 Task: In the  document landing page.docxSelect Headings and apply  'Bold' Select the text and align it to the  'Left'. Select the table and apply  All Borders
Action: Mouse moved to (356, 187)
Screenshot: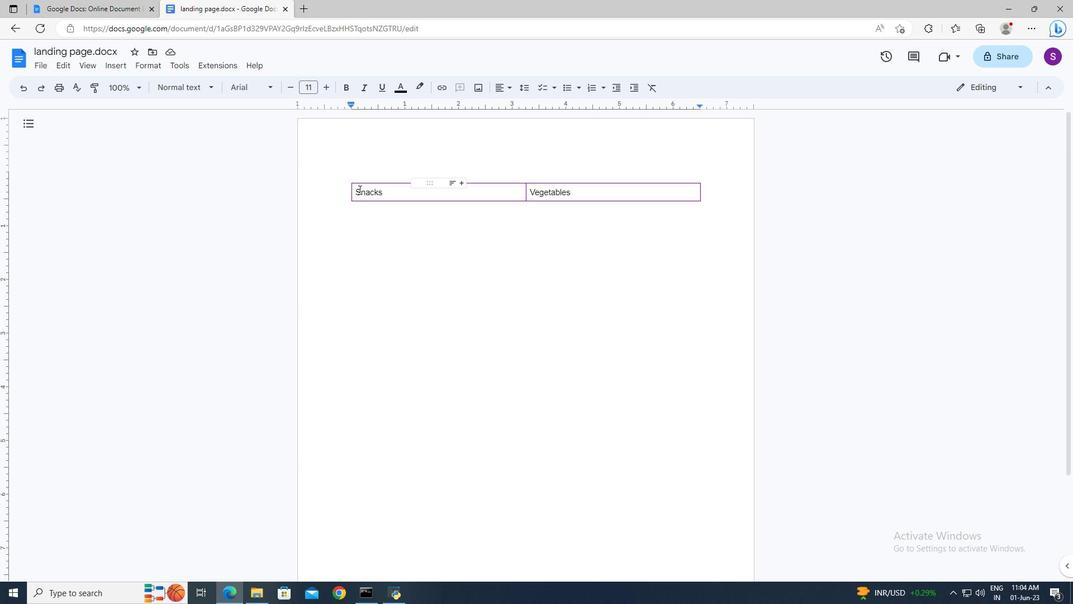
Action: Mouse pressed left at (356, 187)
Screenshot: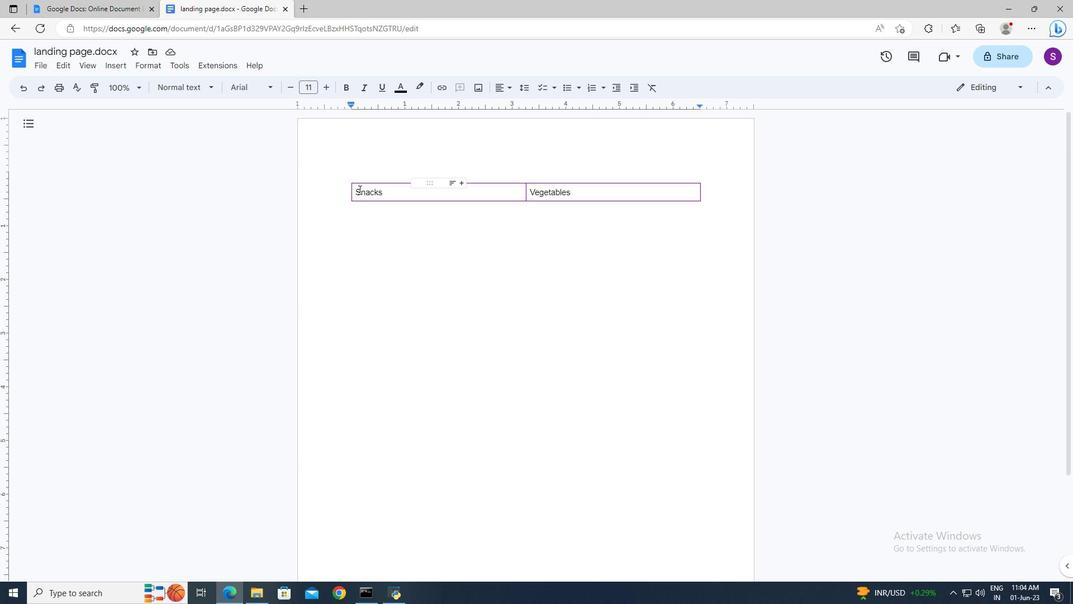 
Action: Key pressed <Key.shift><Key.right><Key.right><Key.right><Key.right>
Screenshot: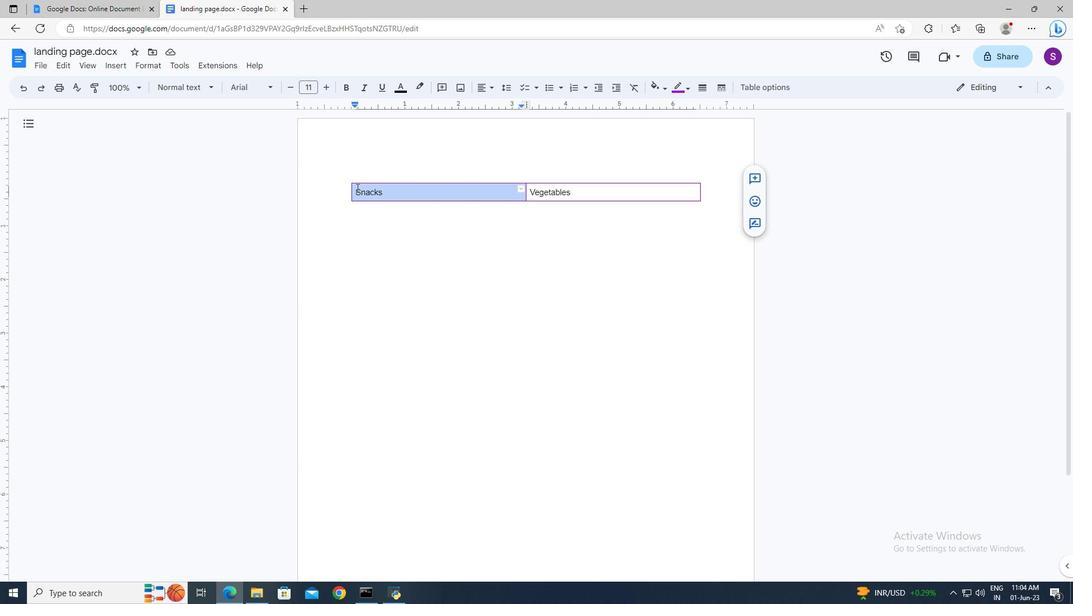 
Action: Mouse moved to (343, 90)
Screenshot: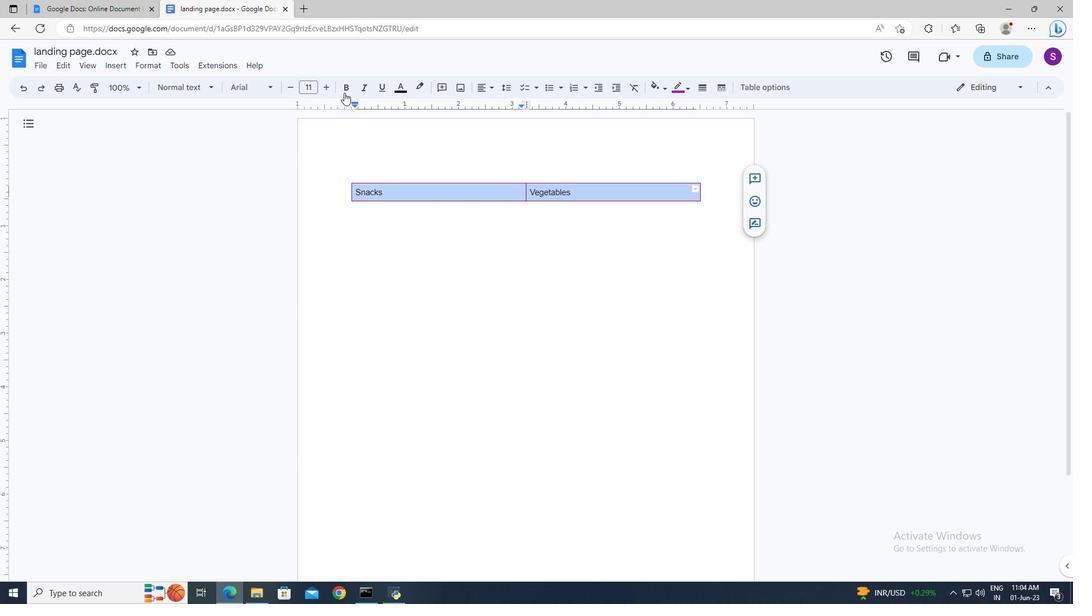
Action: Mouse pressed left at (343, 90)
Screenshot: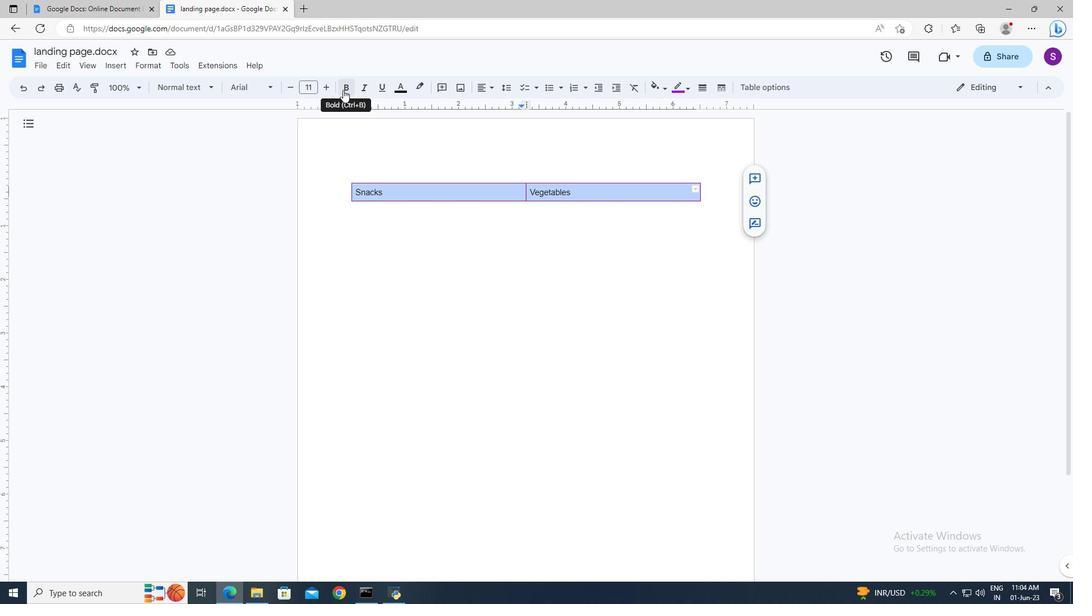 
Action: Mouse moved to (491, 87)
Screenshot: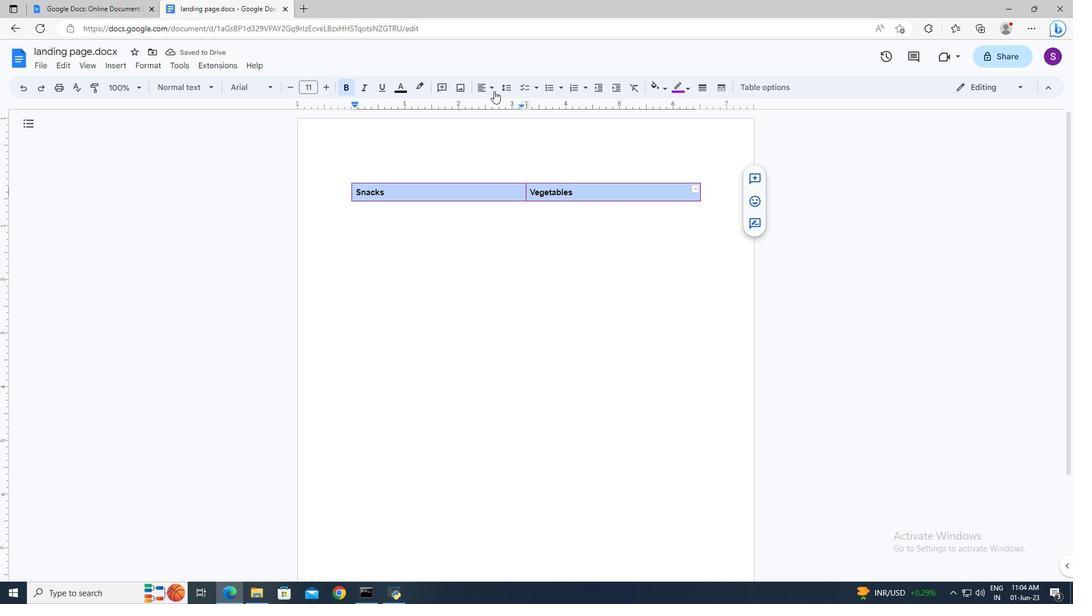 
Action: Mouse pressed left at (491, 87)
Screenshot: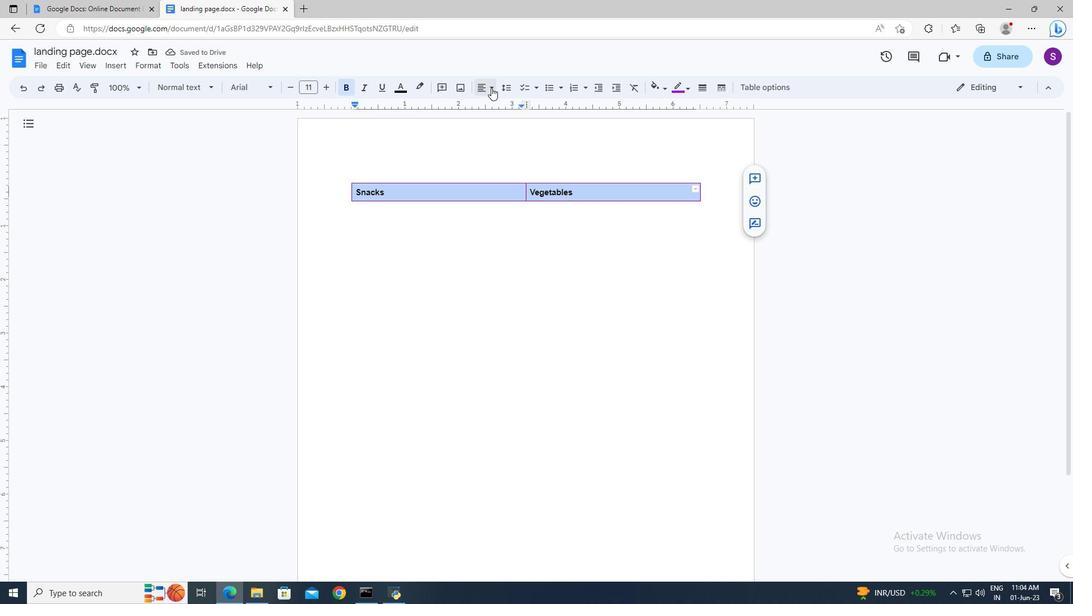 
Action: Mouse moved to (487, 104)
Screenshot: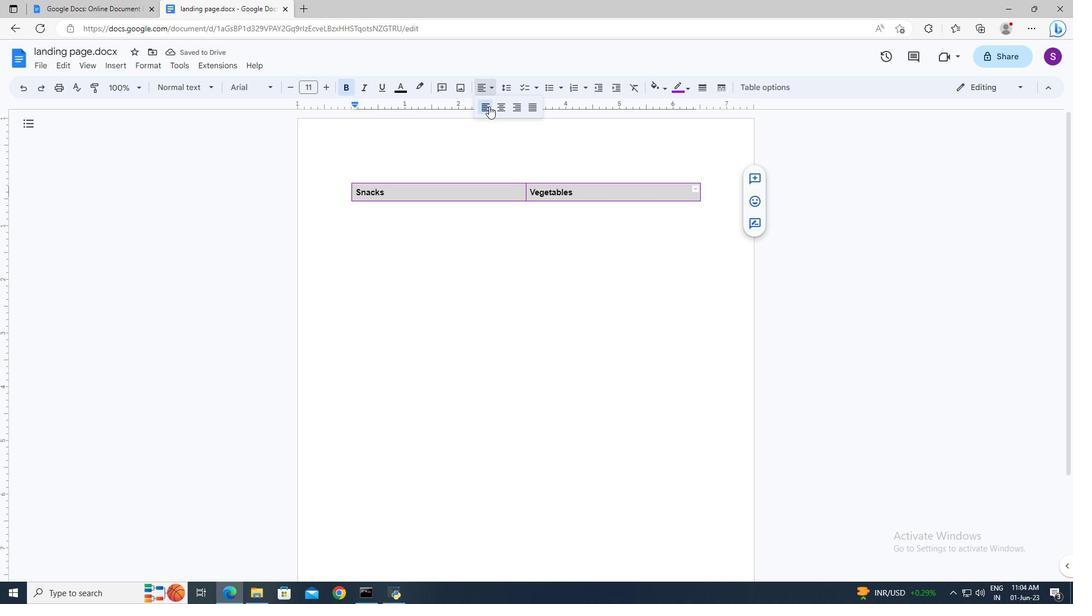 
Action: Mouse pressed left at (487, 104)
Screenshot: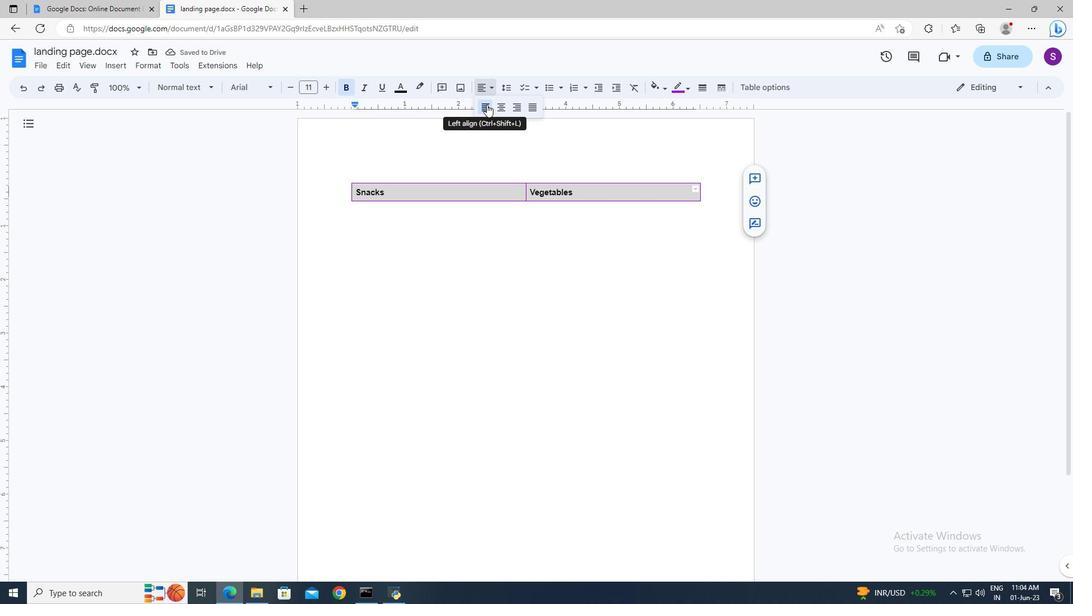 
Action: Mouse moved to (694, 189)
Screenshot: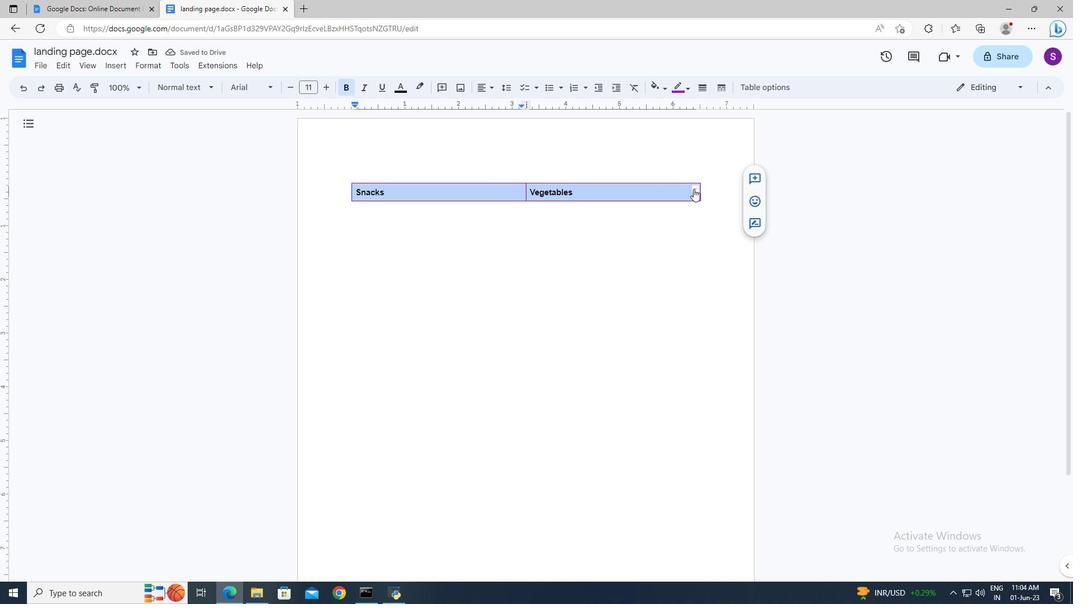 
Action: Mouse pressed right at (694, 189)
Screenshot: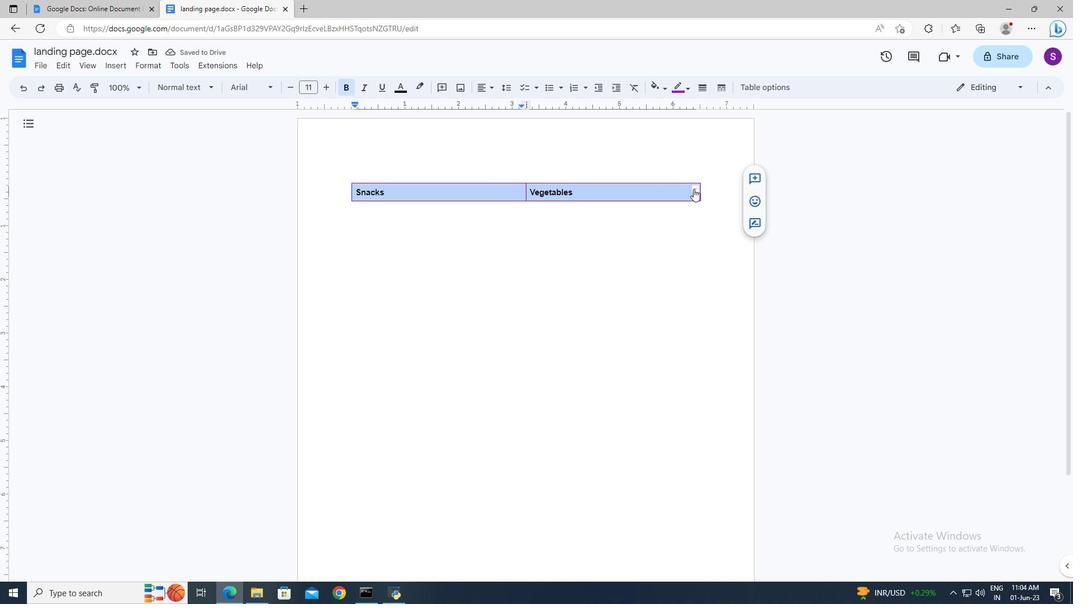 
Action: Mouse moved to (695, 188)
Screenshot: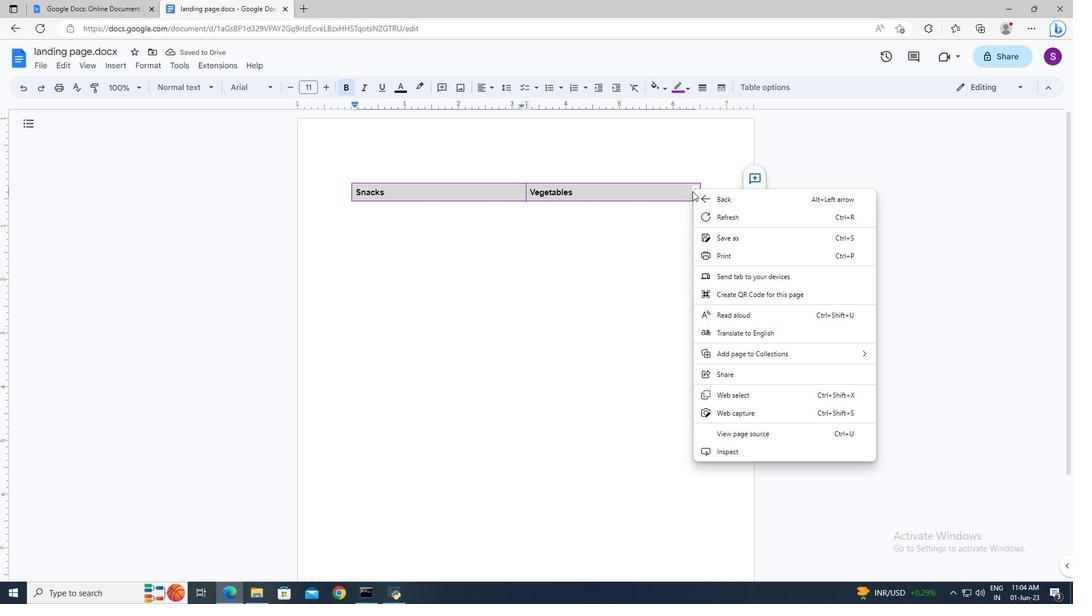 
Action: Mouse pressed left at (695, 188)
Screenshot: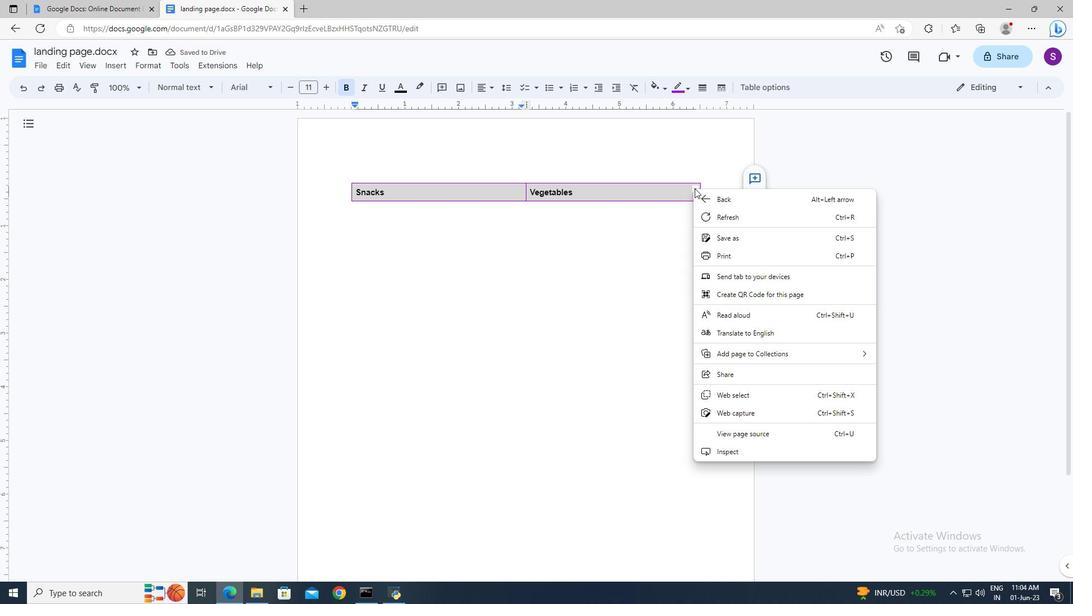 
Action: Mouse moved to (669, 144)
Screenshot: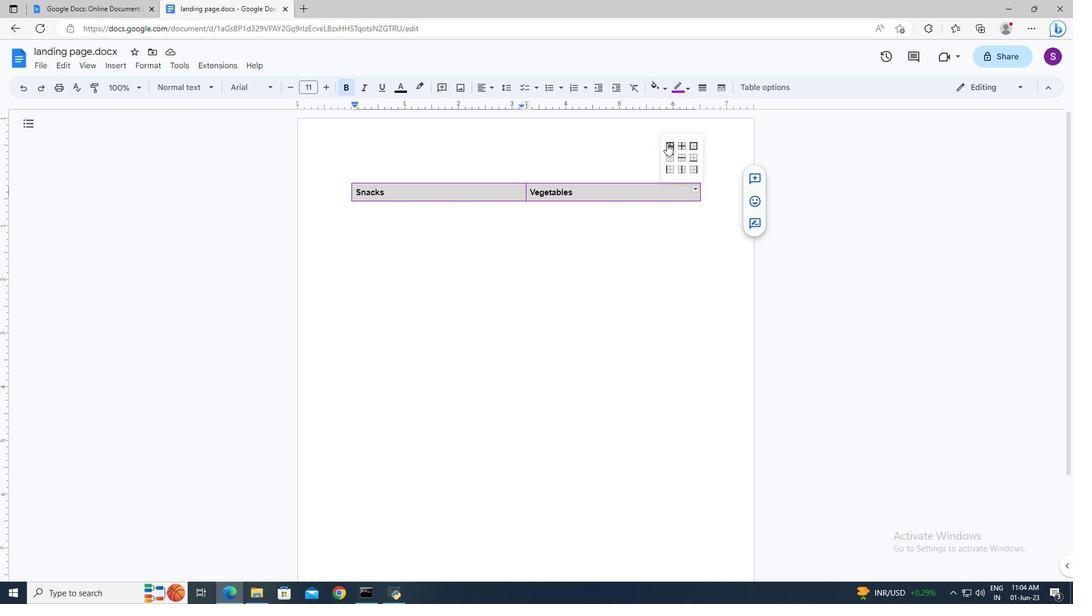 
Action: Mouse pressed left at (669, 144)
Screenshot: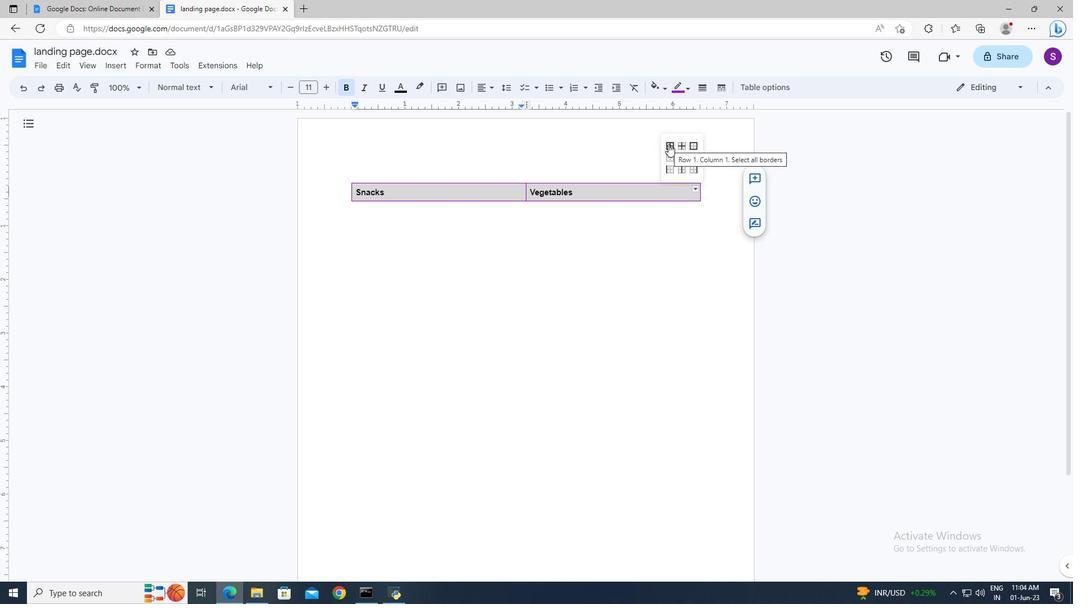
Action: Mouse moved to (692, 245)
Screenshot: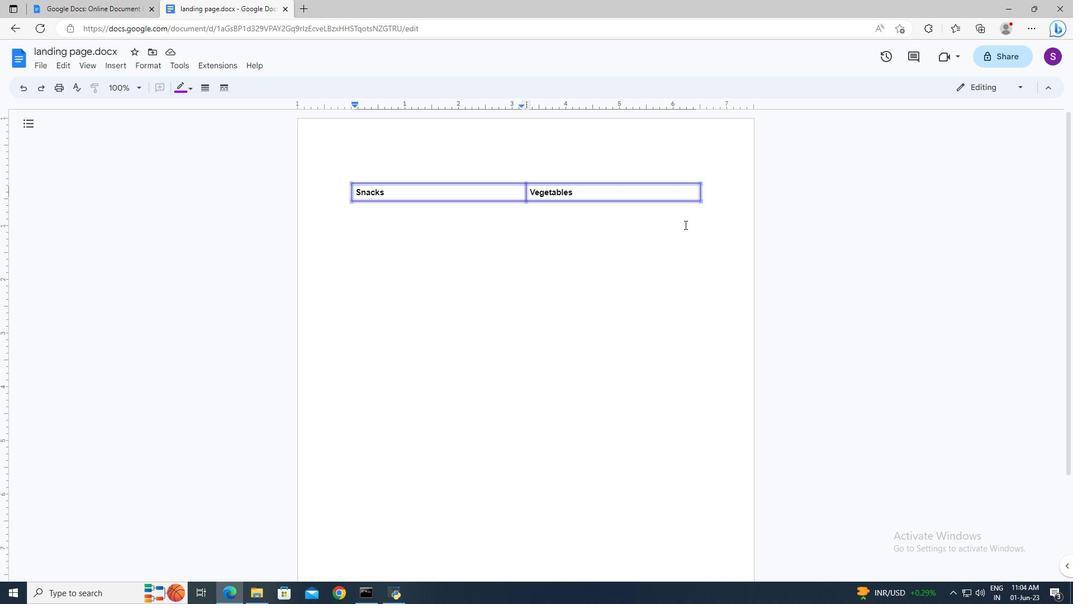 
Action: Mouse pressed left at (692, 245)
Screenshot: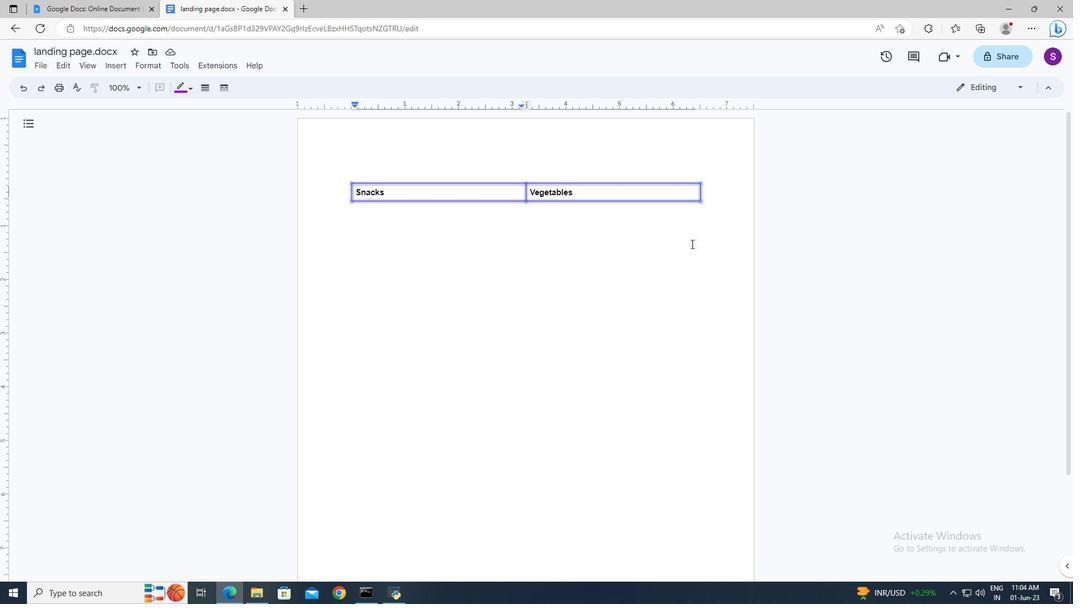 
